 Task: Check information related to salesforce for every incoming call
Action: Mouse moved to (202, 277)
Screenshot: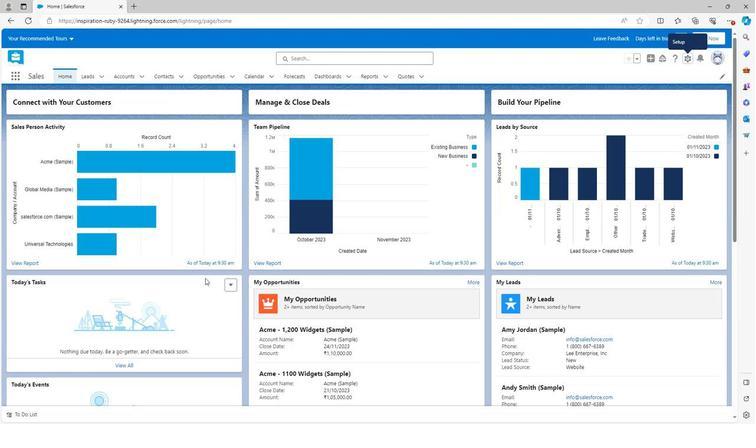 
Action: Mouse scrolled (202, 277) with delta (0, 0)
Screenshot: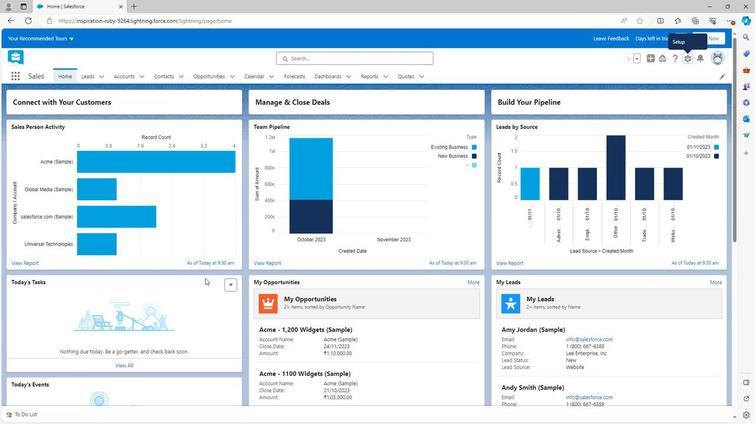 
Action: Mouse scrolled (202, 277) with delta (0, 0)
Screenshot: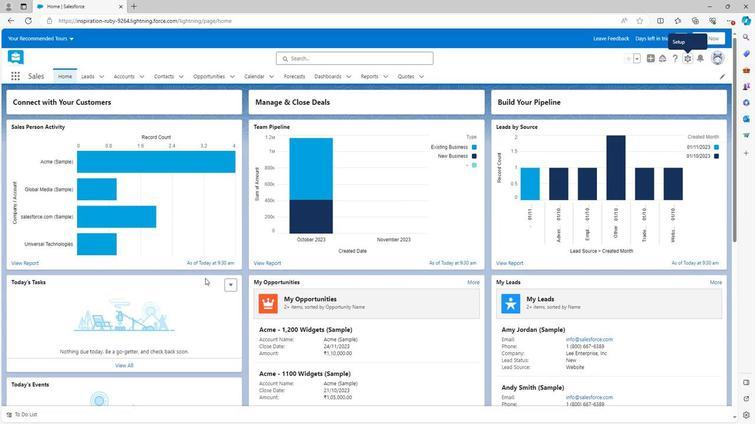 
Action: Mouse scrolled (202, 277) with delta (0, 0)
Screenshot: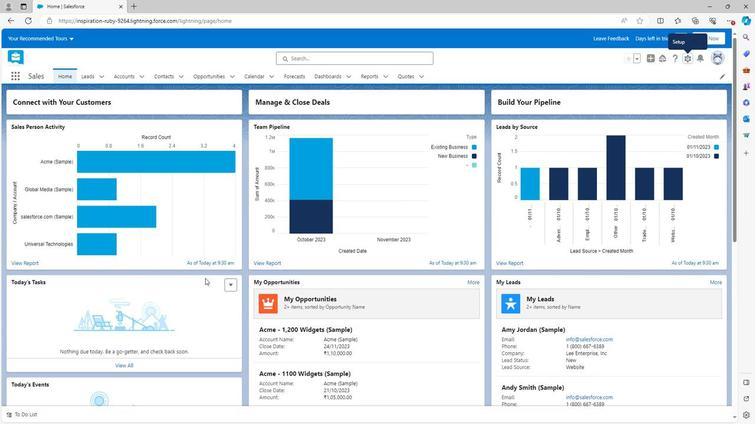 
Action: Mouse scrolled (202, 277) with delta (0, 0)
Screenshot: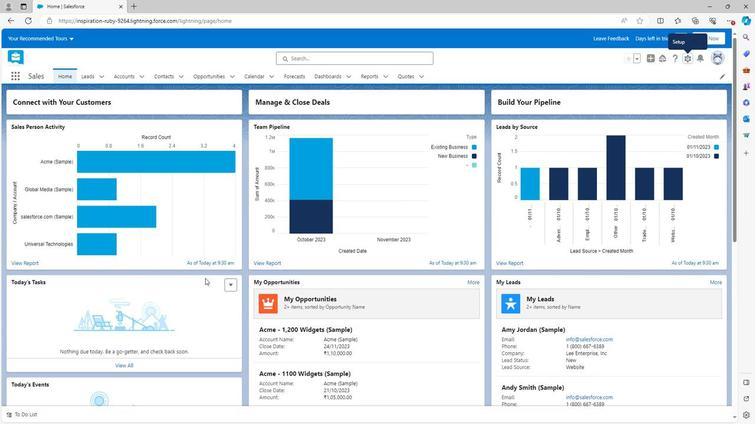 
Action: Mouse scrolled (202, 277) with delta (0, 0)
Screenshot: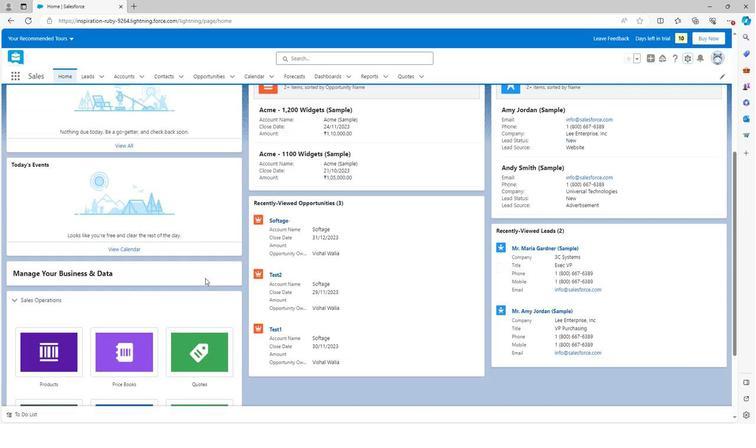 
Action: Mouse scrolled (202, 277) with delta (0, 0)
Screenshot: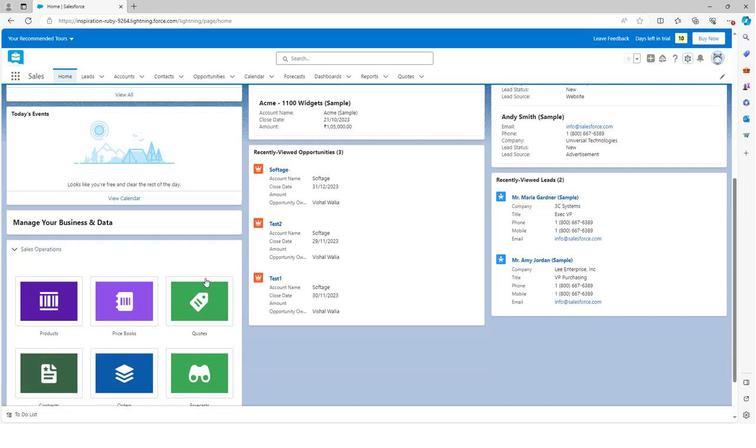 
Action: Mouse scrolled (202, 277) with delta (0, 0)
Screenshot: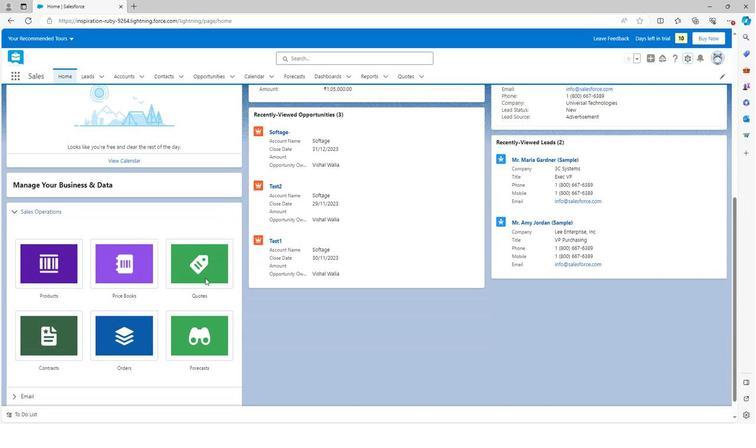 
Action: Mouse scrolled (202, 278) with delta (0, 0)
Screenshot: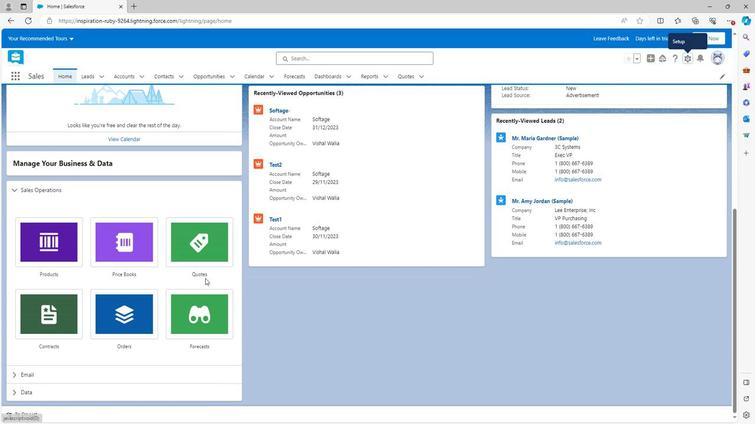 
Action: Mouse scrolled (202, 278) with delta (0, 0)
Screenshot: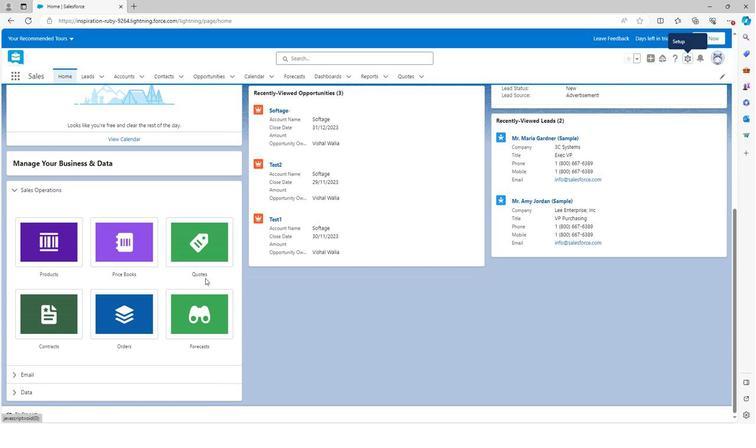 
Action: Mouse scrolled (202, 278) with delta (0, 0)
Screenshot: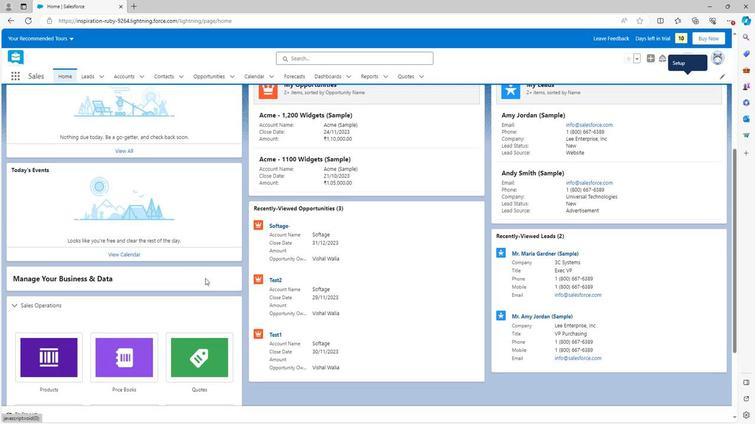 
Action: Mouse scrolled (202, 278) with delta (0, 0)
Screenshot: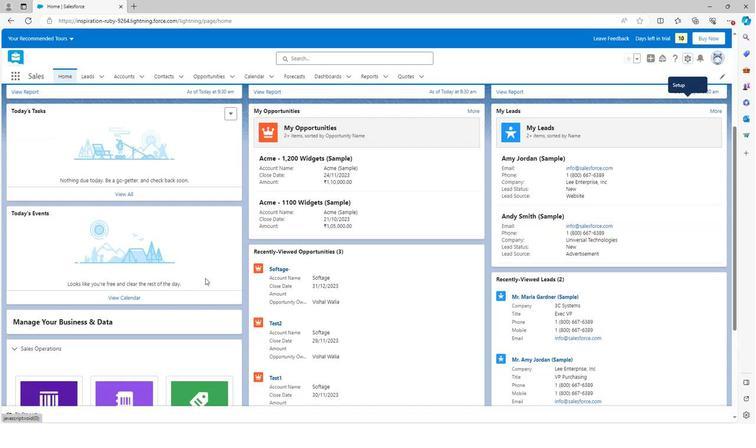 
Action: Mouse scrolled (202, 278) with delta (0, 0)
Screenshot: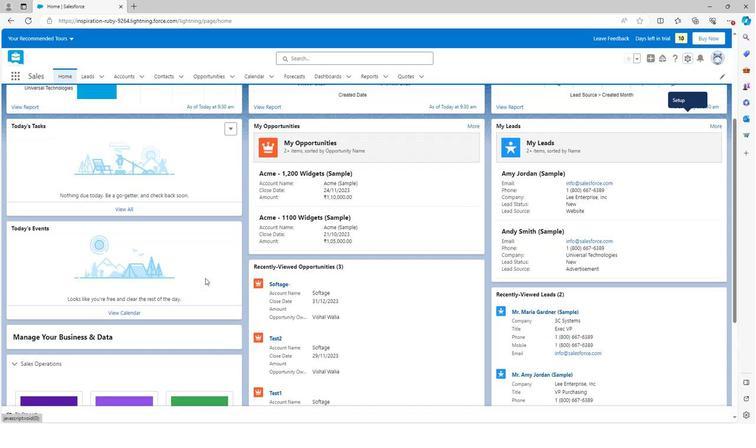 
Action: Mouse scrolled (202, 278) with delta (0, 0)
Screenshot: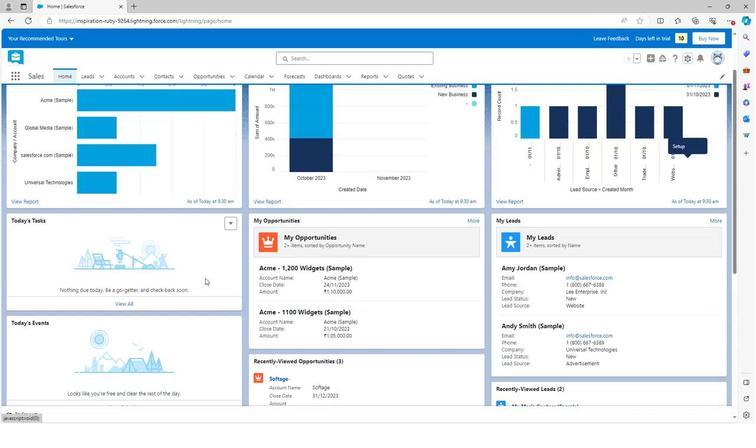 
Action: Mouse scrolled (202, 278) with delta (0, 0)
Screenshot: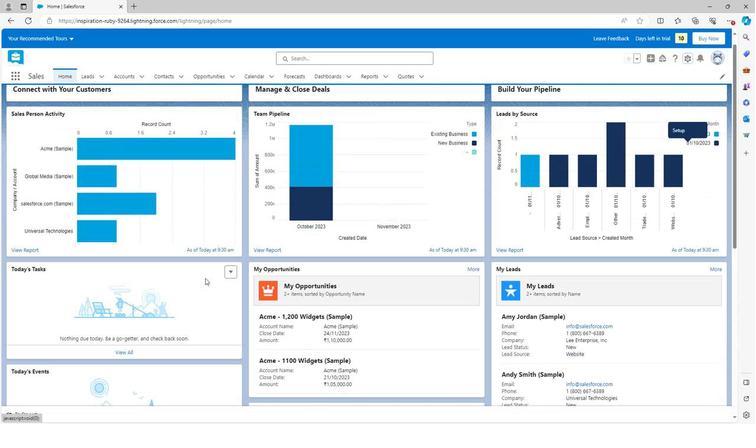 
Action: Mouse scrolled (202, 278) with delta (0, 0)
Screenshot: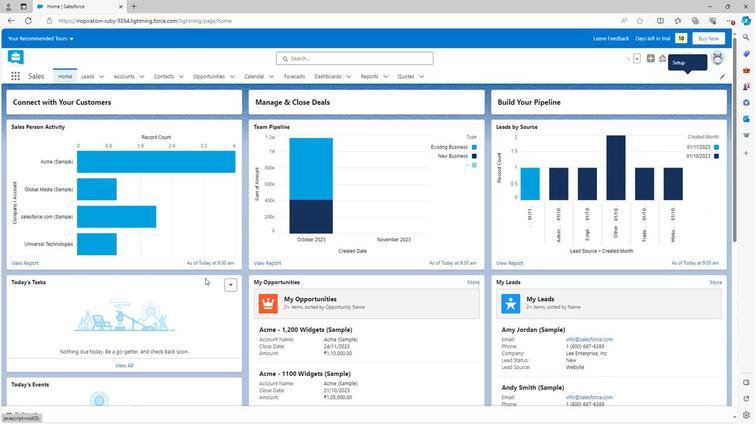 
Action: Mouse moved to (679, 55)
Screenshot: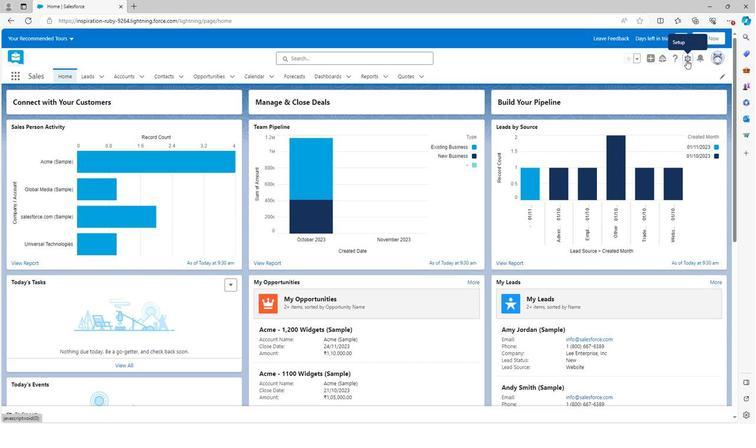 
Action: Mouse pressed left at (679, 55)
Screenshot: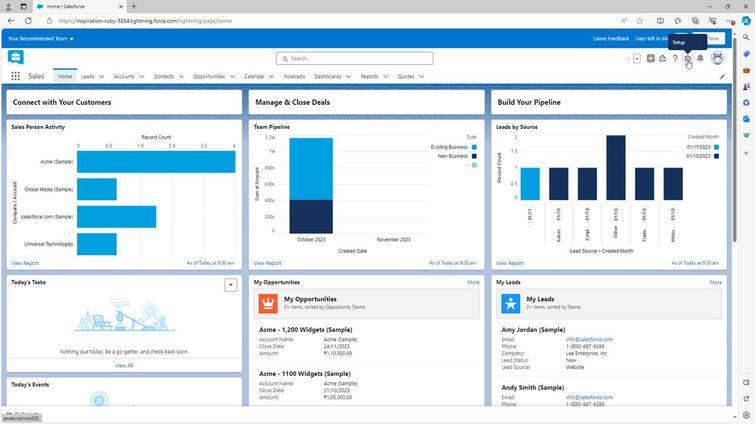 
Action: Mouse moved to (655, 76)
Screenshot: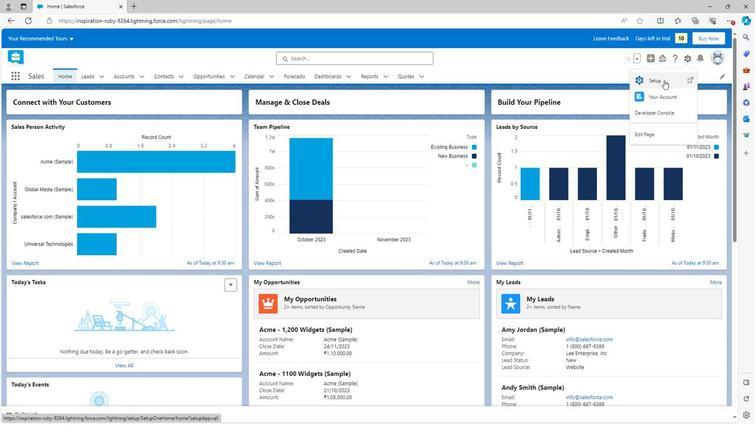 
Action: Mouse pressed left at (655, 76)
Screenshot: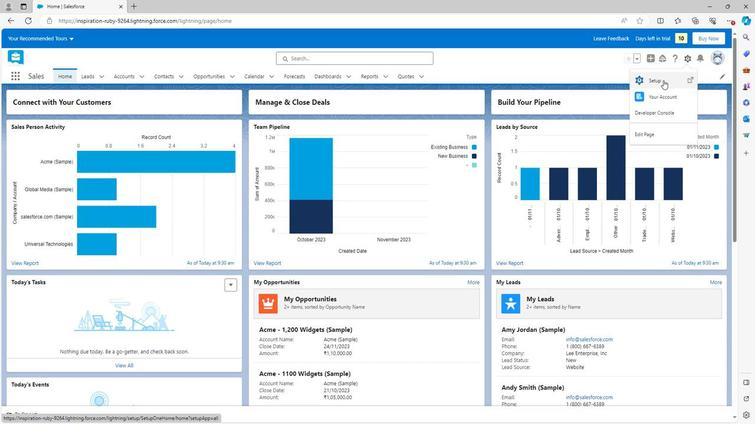 
Action: Mouse moved to (8, 307)
Screenshot: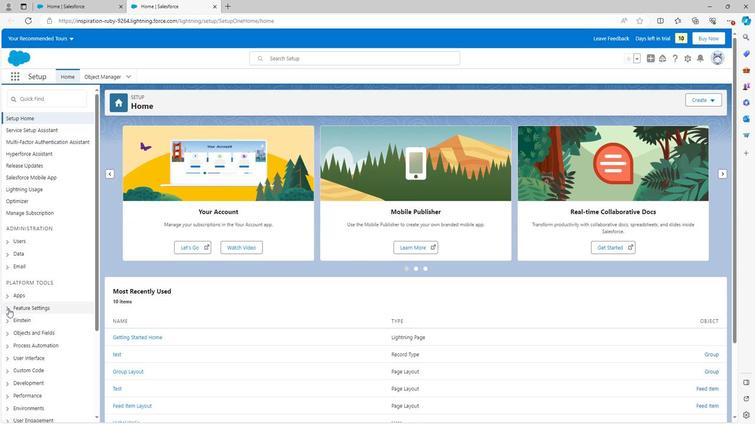 
Action: Mouse pressed left at (8, 307)
Screenshot: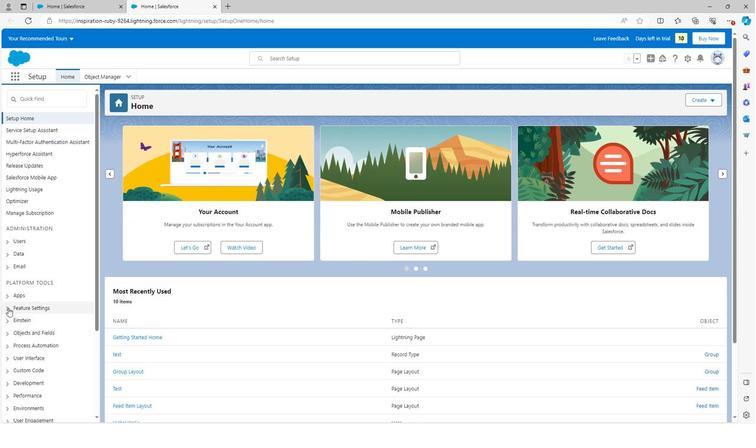 
Action: Mouse moved to (8, 306)
Screenshot: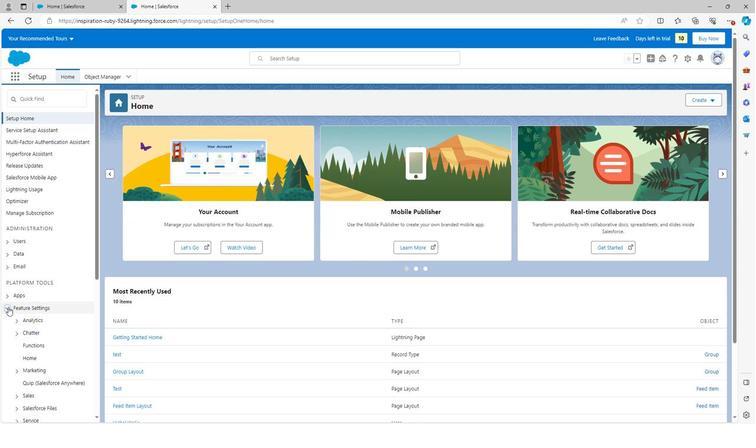 
Action: Mouse scrolled (8, 306) with delta (0, 0)
Screenshot: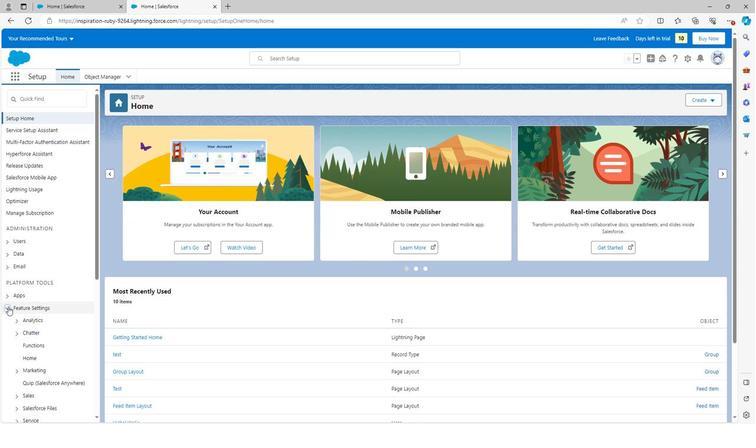 
Action: Mouse scrolled (8, 306) with delta (0, 0)
Screenshot: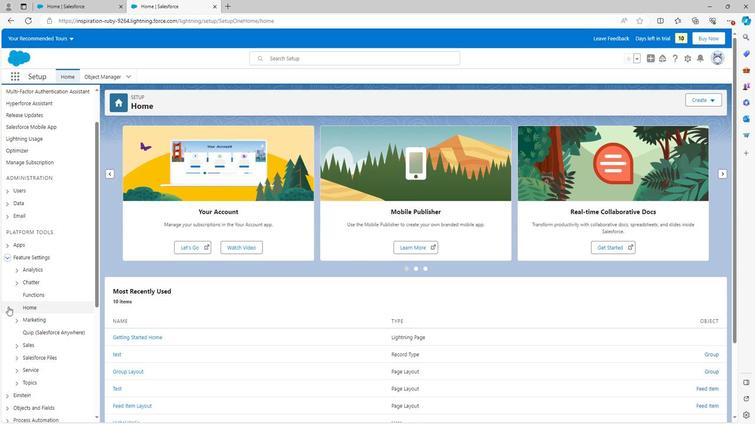 
Action: Mouse scrolled (8, 306) with delta (0, 0)
Screenshot: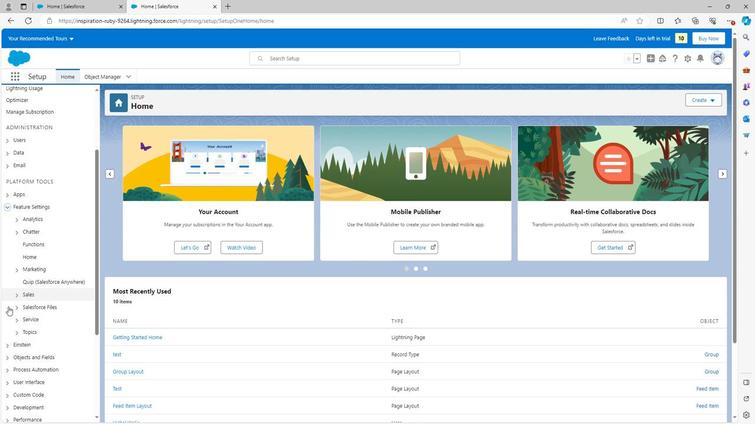 
Action: Mouse moved to (16, 269)
Screenshot: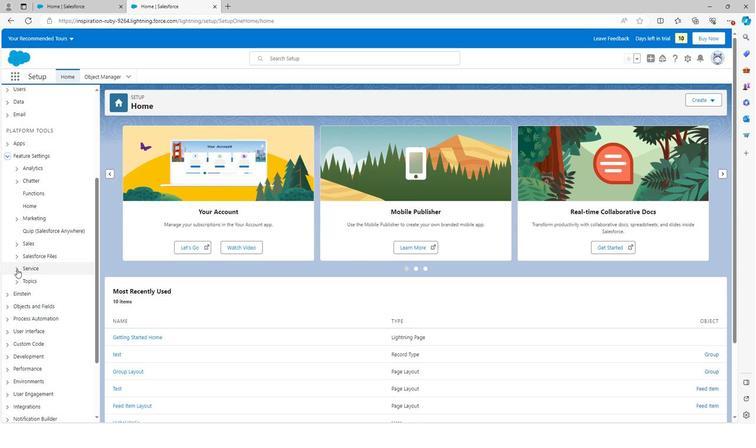 
Action: Mouse pressed left at (16, 269)
Screenshot: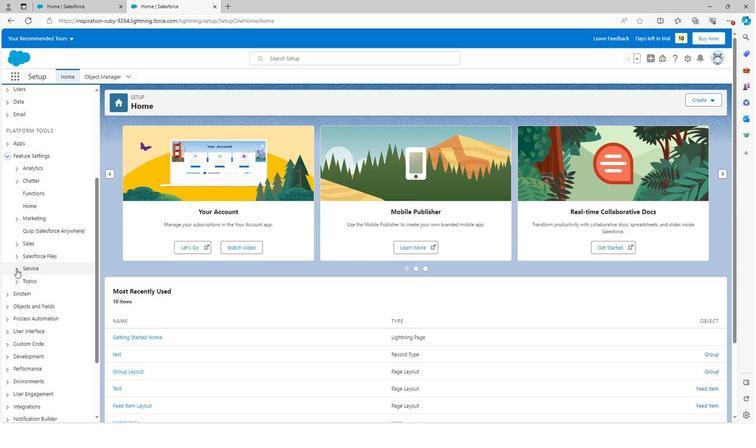 
Action: Mouse moved to (23, 280)
Screenshot: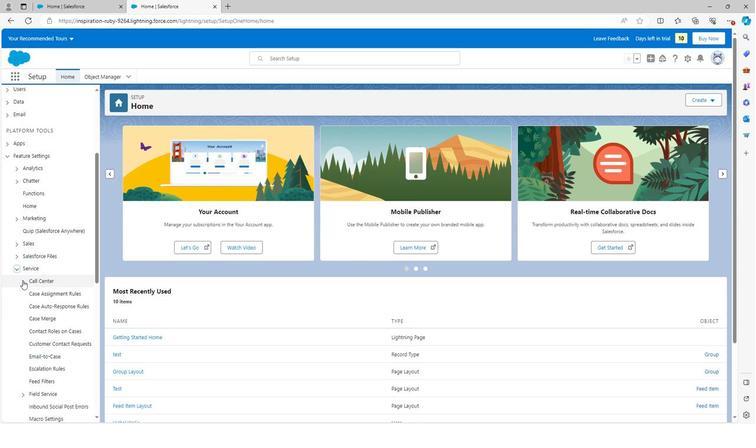
Action: Mouse pressed left at (23, 280)
Screenshot: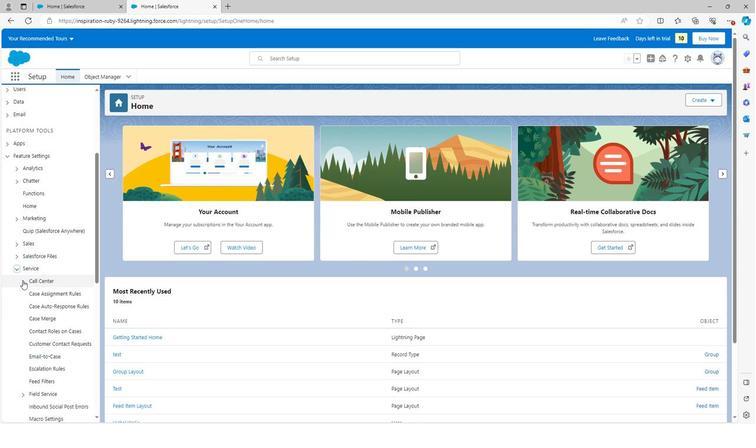 
Action: Mouse moved to (47, 304)
Screenshot: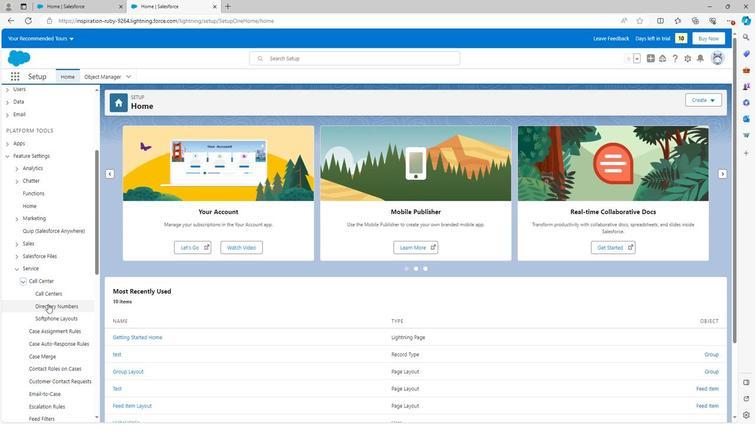 
Action: Mouse pressed left at (47, 304)
Screenshot: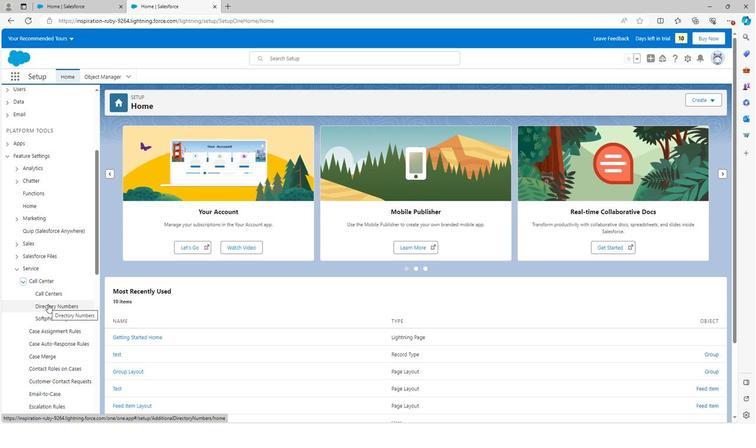 
Action: Mouse moved to (412, 181)
Screenshot: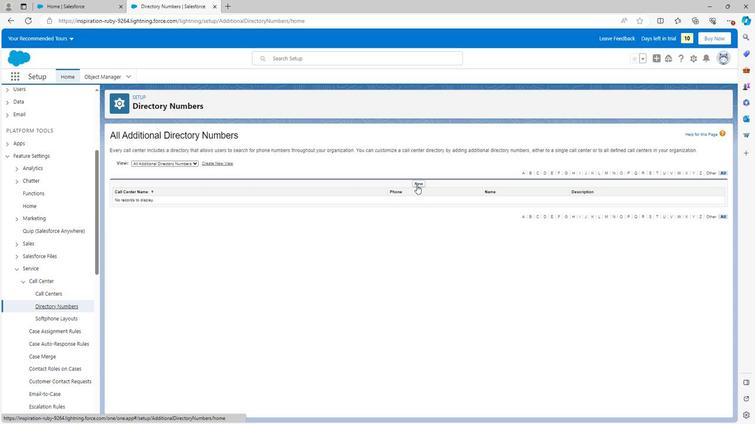 
Action: Mouse pressed left at (412, 181)
Screenshot: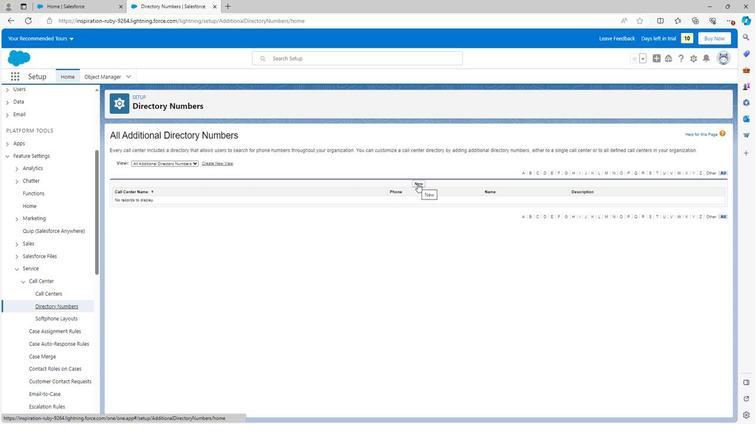 
Action: Mouse moved to (258, 163)
Screenshot: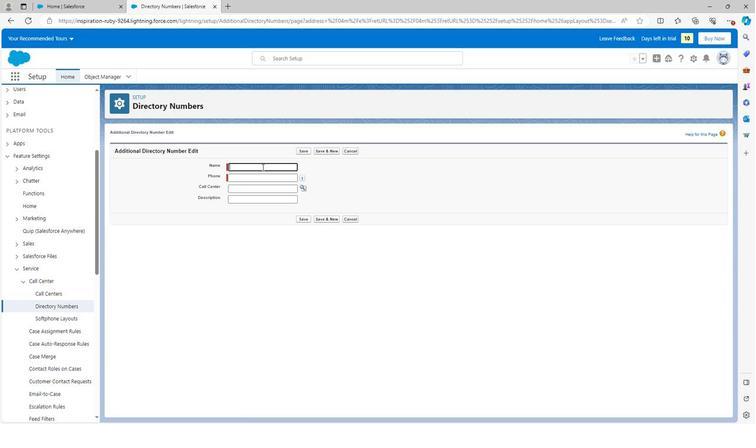 
Action: Mouse pressed left at (258, 163)
Screenshot: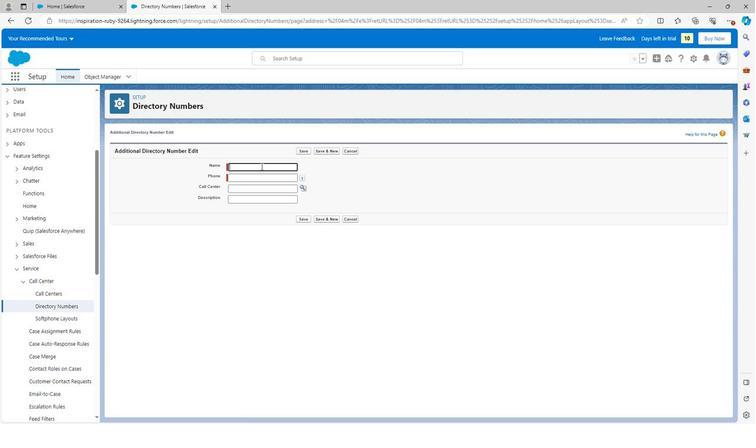 
Action: Key pressed <Key.shift>Te
Screenshot: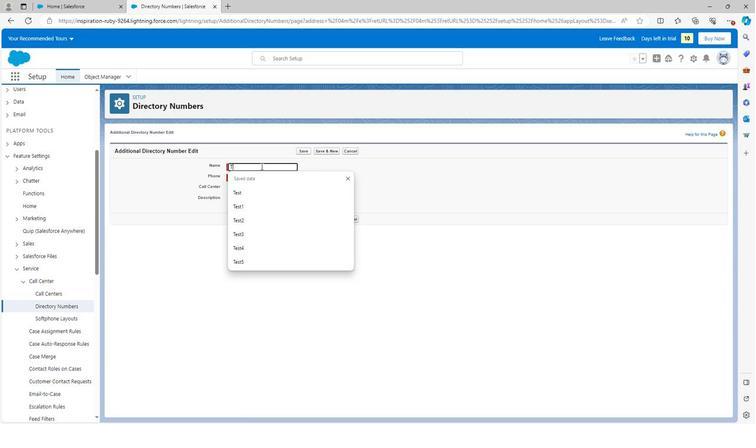 
Action: Mouse moved to (257, 163)
Screenshot: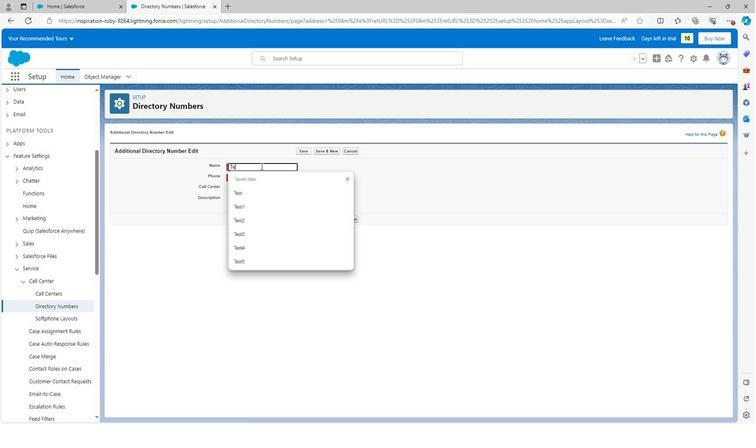 
Action: Key pressed st
Screenshot: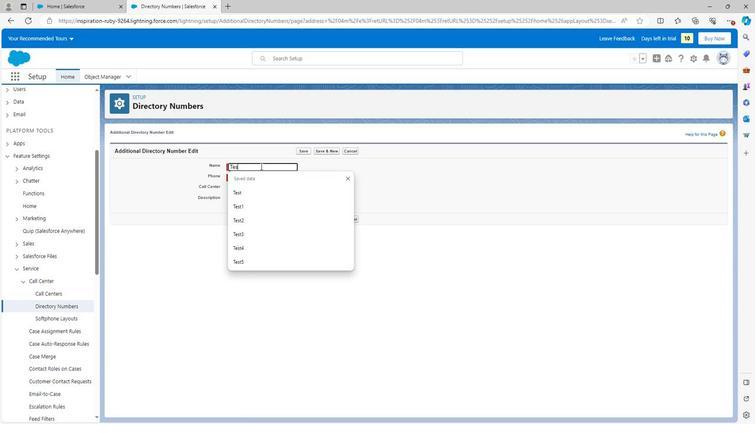 
Action: Mouse moved to (195, 192)
Screenshot: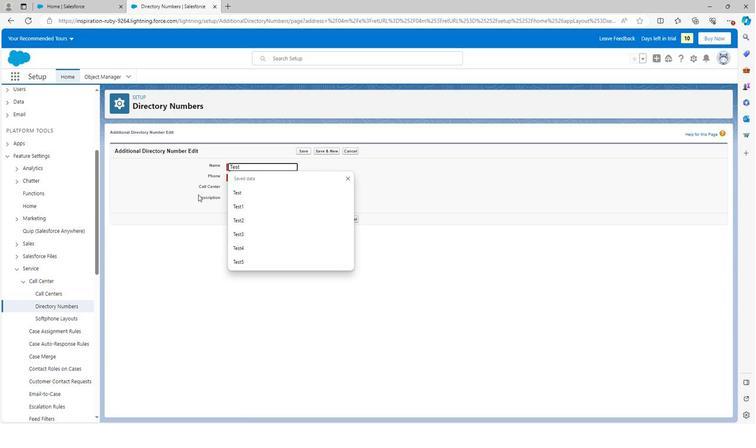 
Action: Mouse pressed left at (195, 192)
Screenshot: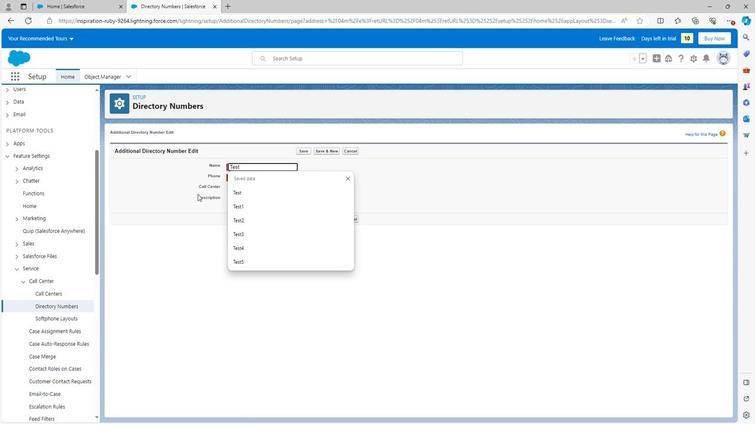 
Action: Mouse moved to (235, 176)
Screenshot: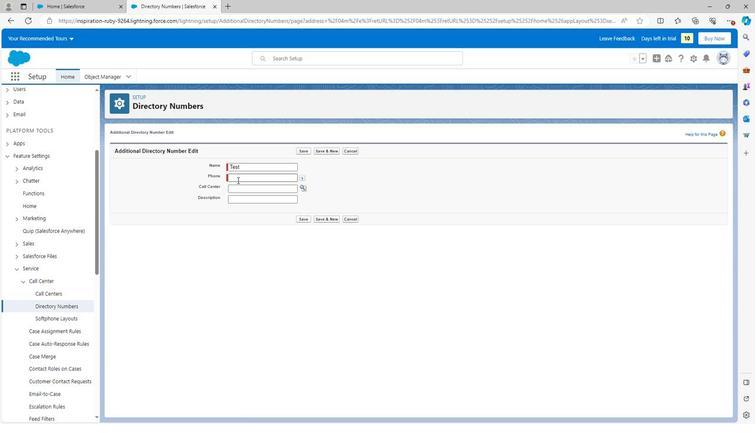 
Action: Mouse pressed left at (235, 176)
Screenshot: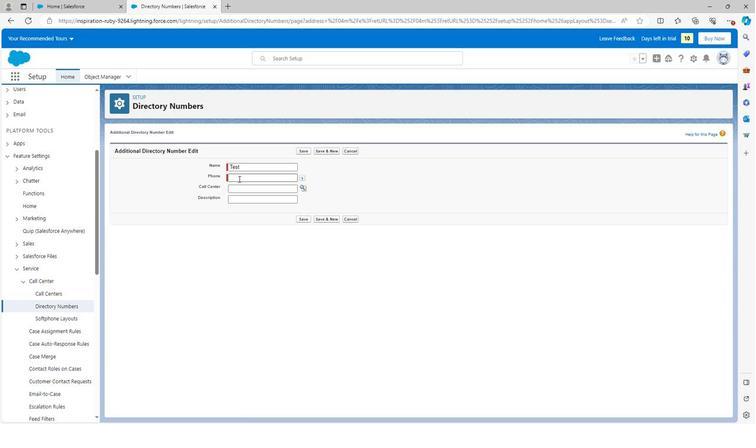 
Action: Mouse moved to (237, 212)
Screenshot: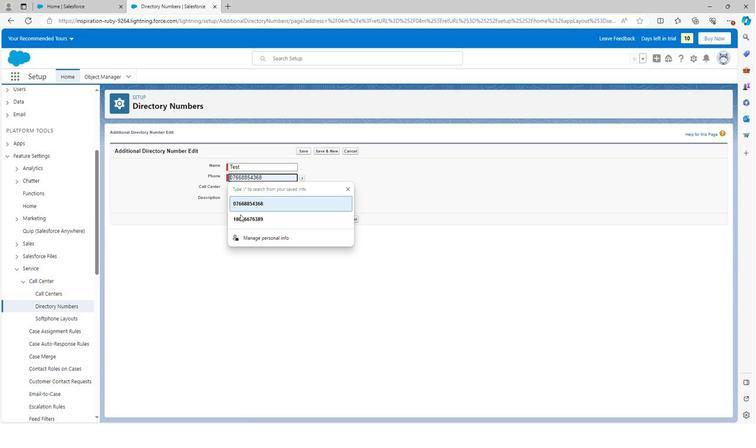 
Action: Mouse pressed left at (237, 212)
Screenshot: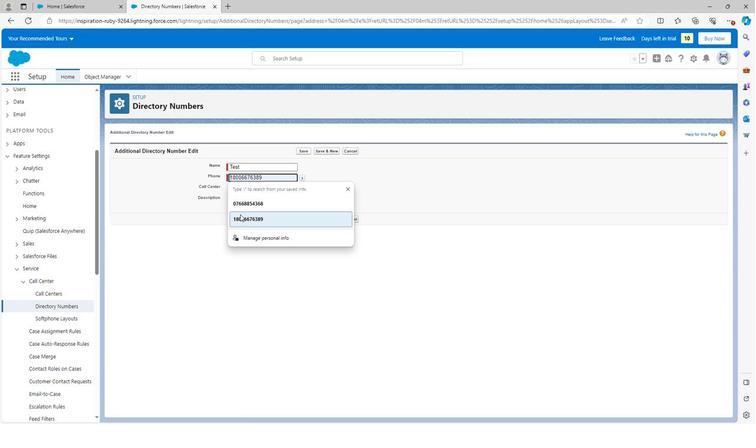 
Action: Mouse moved to (240, 188)
Screenshot: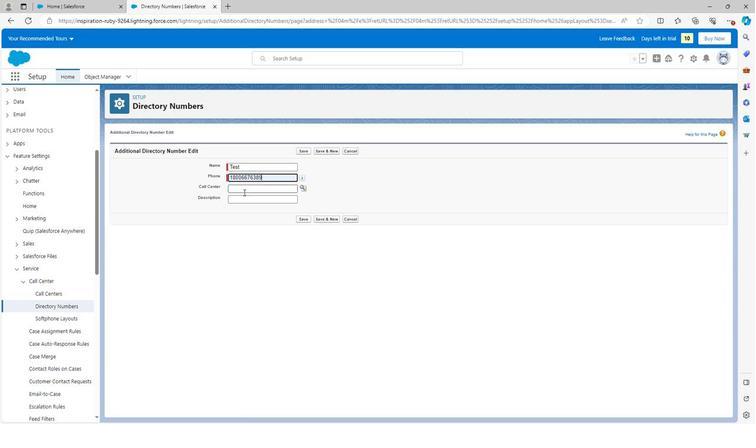 
Action: Mouse pressed left at (240, 188)
Screenshot: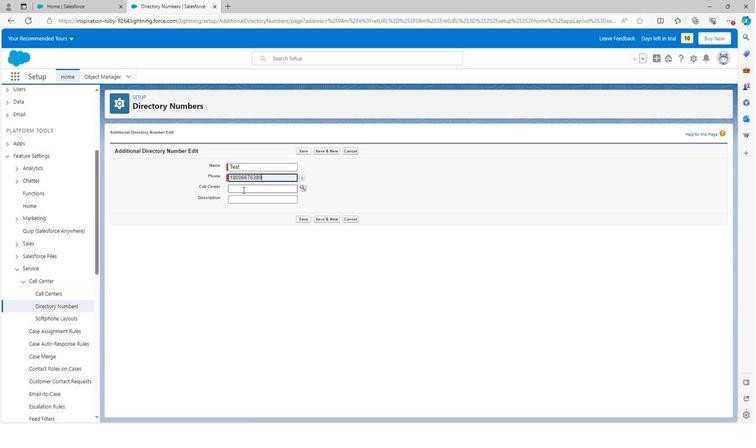
Action: Mouse moved to (302, 220)
Screenshot: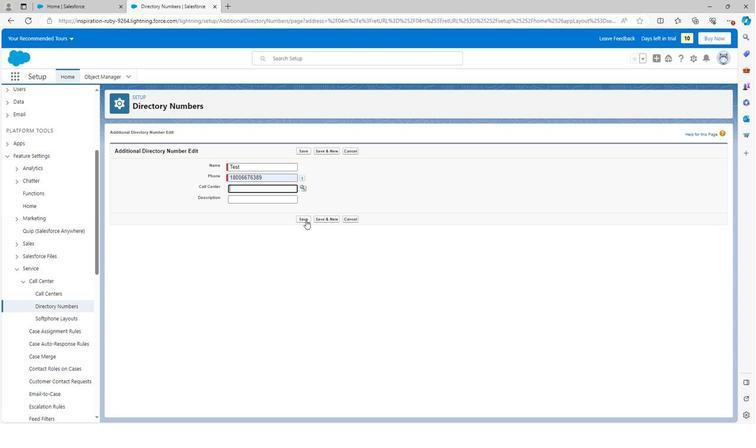
Action: Mouse pressed left at (302, 220)
Screenshot: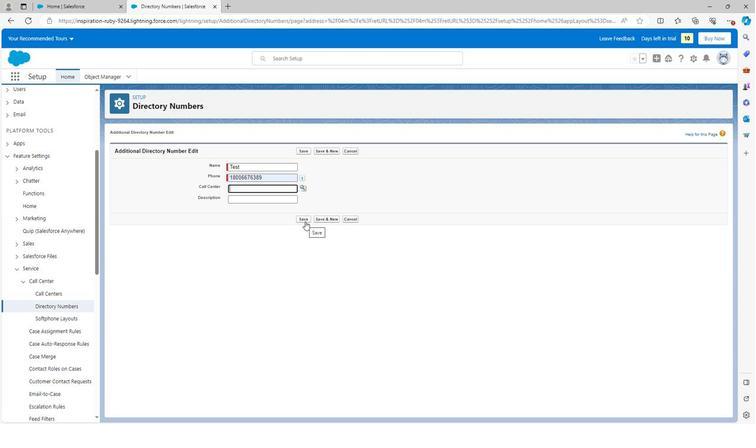 
Action: Mouse moved to (301, 220)
Screenshot: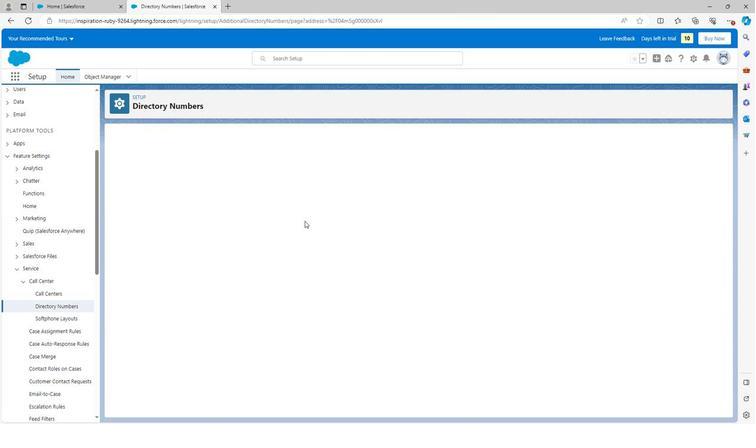 
